 Task: Change text box border weight to 3PX.
Action: Mouse moved to (349, 211)
Screenshot: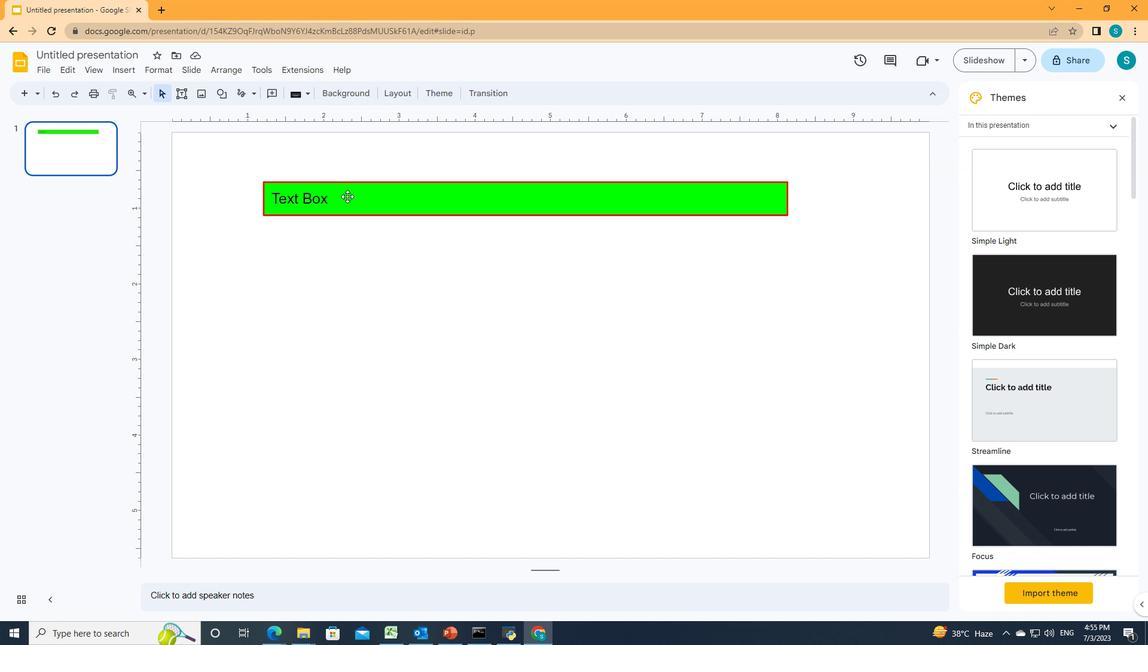 
Action: Mouse pressed left at (349, 211)
Screenshot: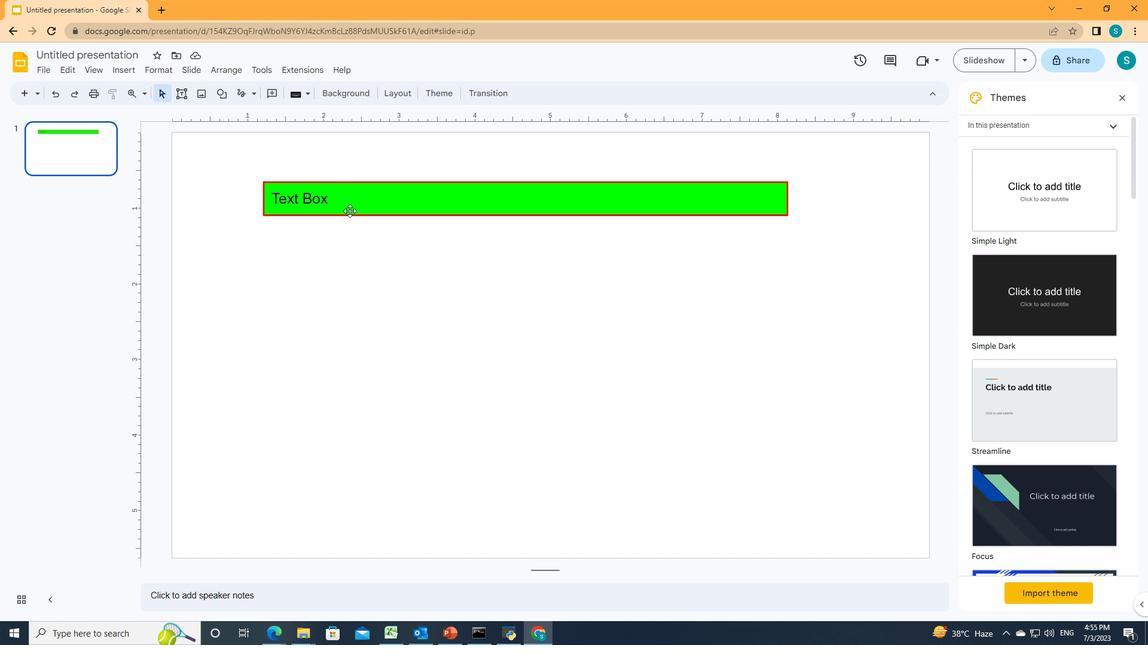 
Action: Mouse moved to (312, 95)
Screenshot: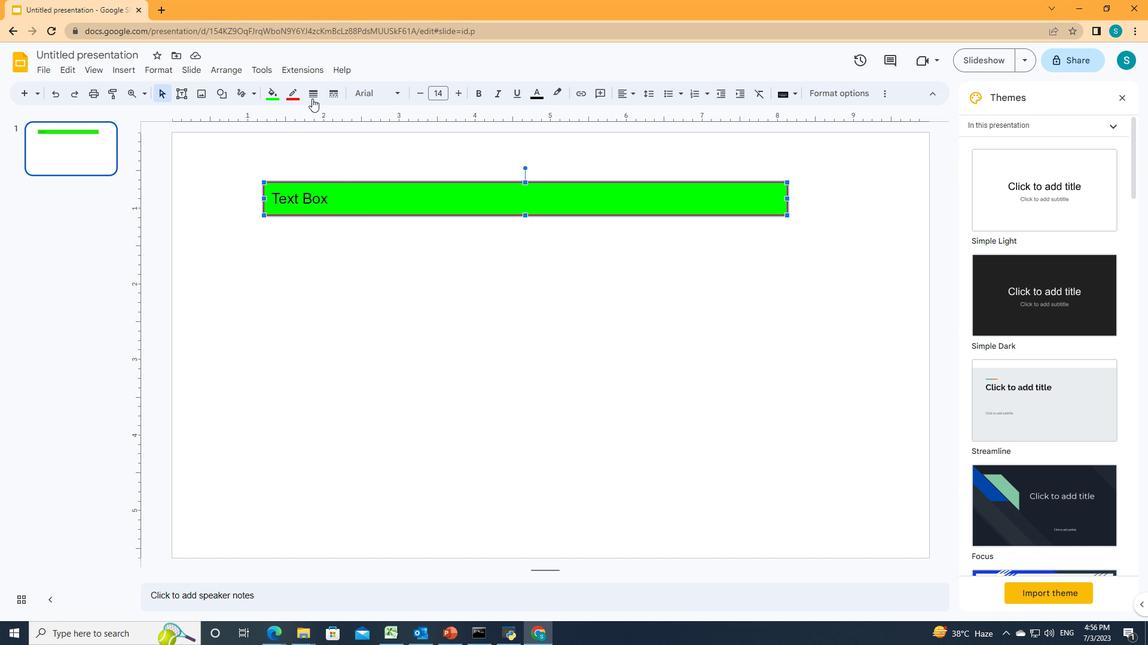 
Action: Mouse pressed left at (312, 95)
Screenshot: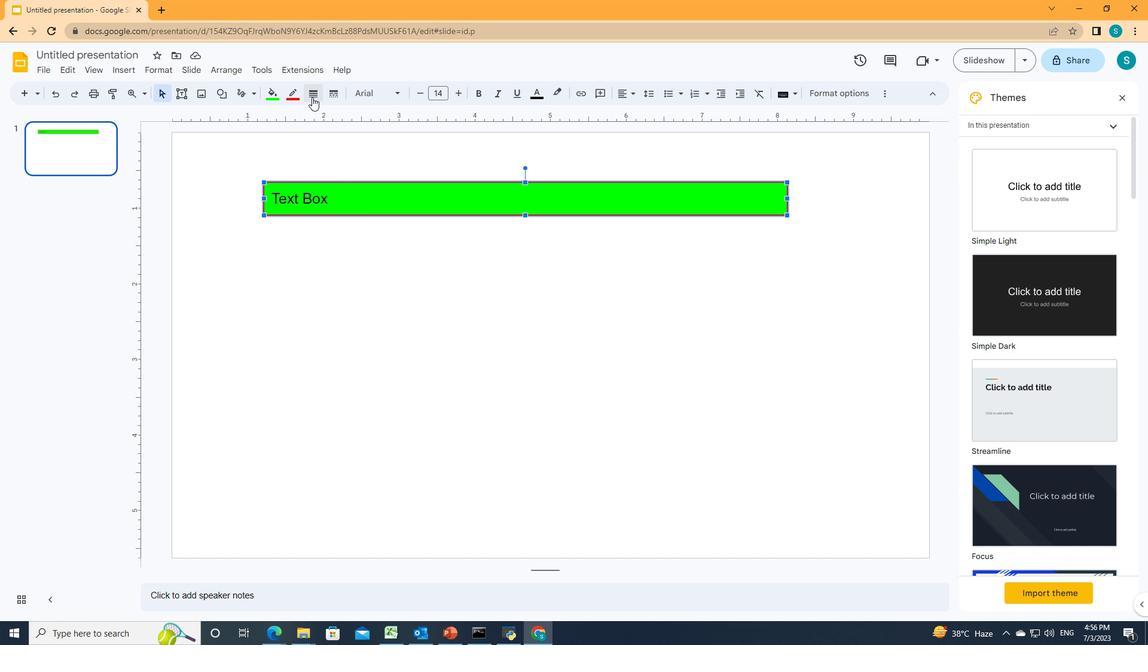 
Action: Mouse moved to (312, 147)
Screenshot: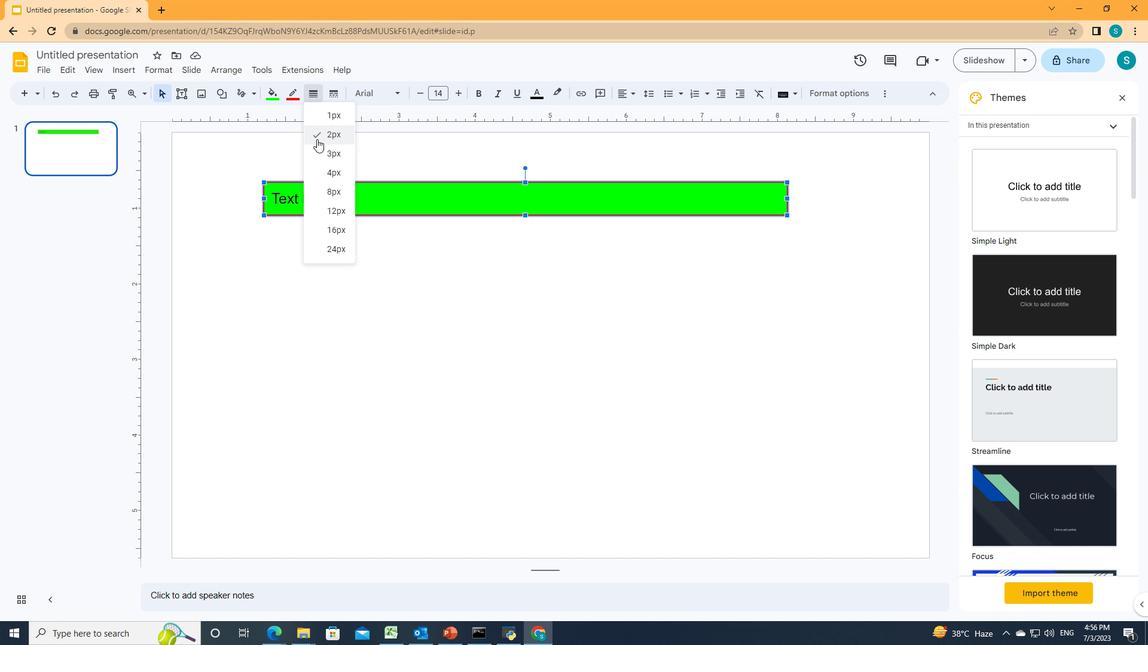 
Action: Mouse pressed left at (312, 147)
Screenshot: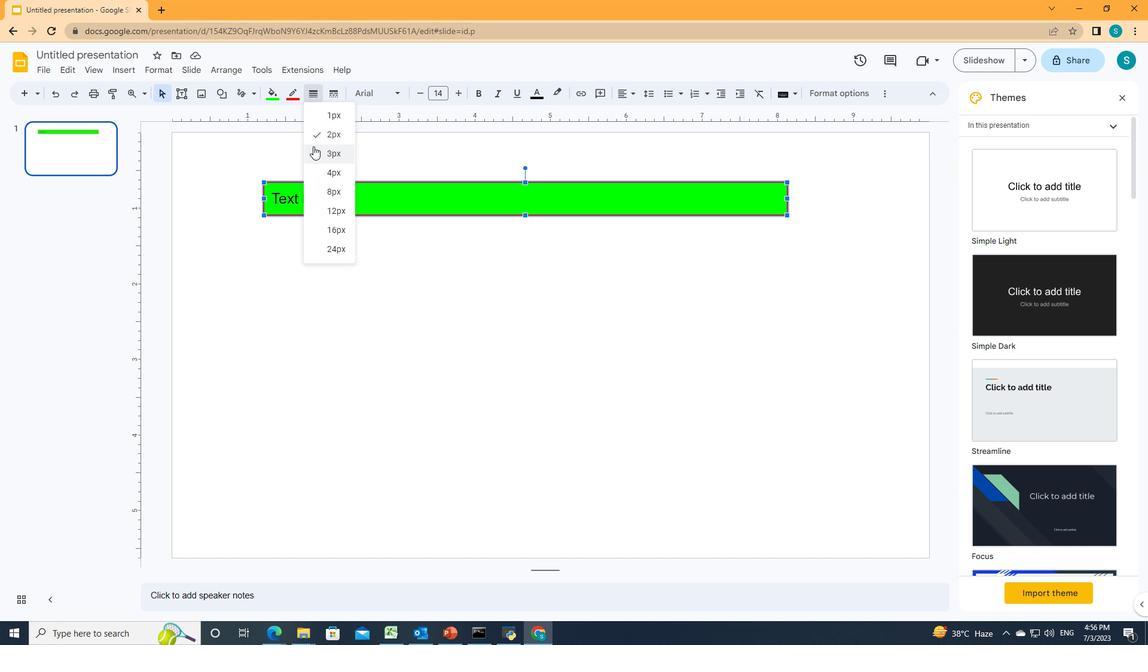 
Action: Mouse moved to (313, 153)
Screenshot: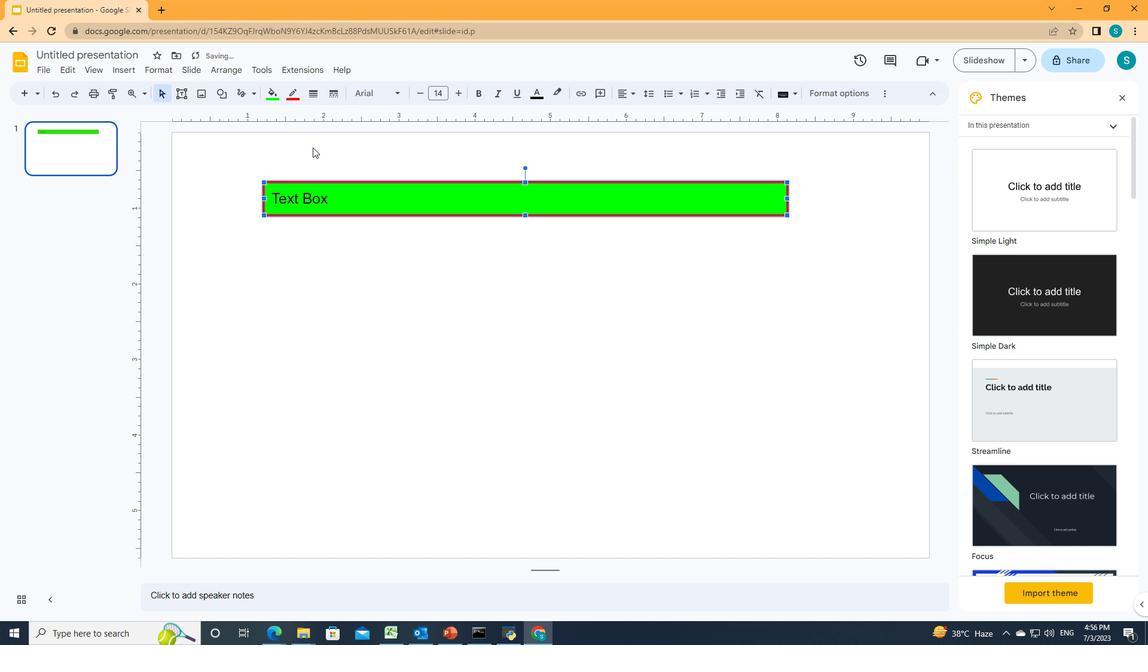 
